 Task: Create List Offboarding in Board Customer Journey Mapping Tools to Workspace Financial Management. Create List Employee Benefits in Board Employer Branding to Workspace Financial Management. Create List Employee Wellness in Board Product Market Fit Analysis and Validation to Workspace Financial Management
Action: Mouse moved to (231, 156)
Screenshot: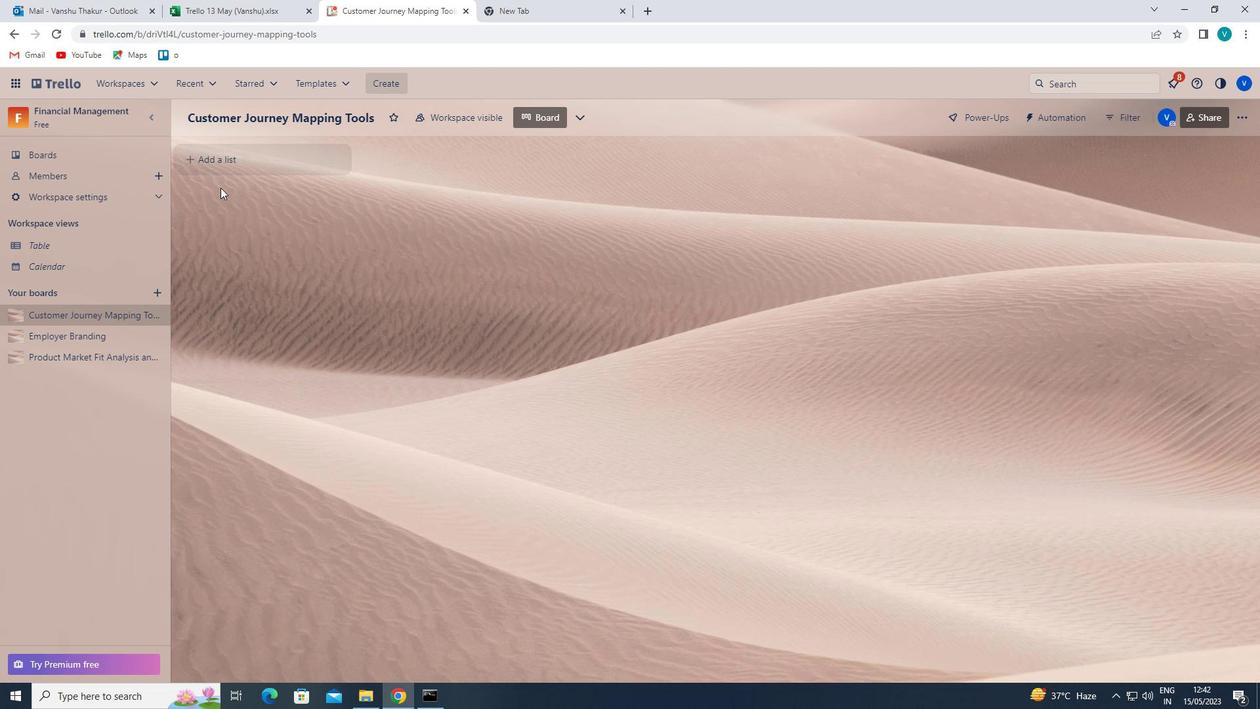
Action: Mouse pressed left at (231, 156)
Screenshot: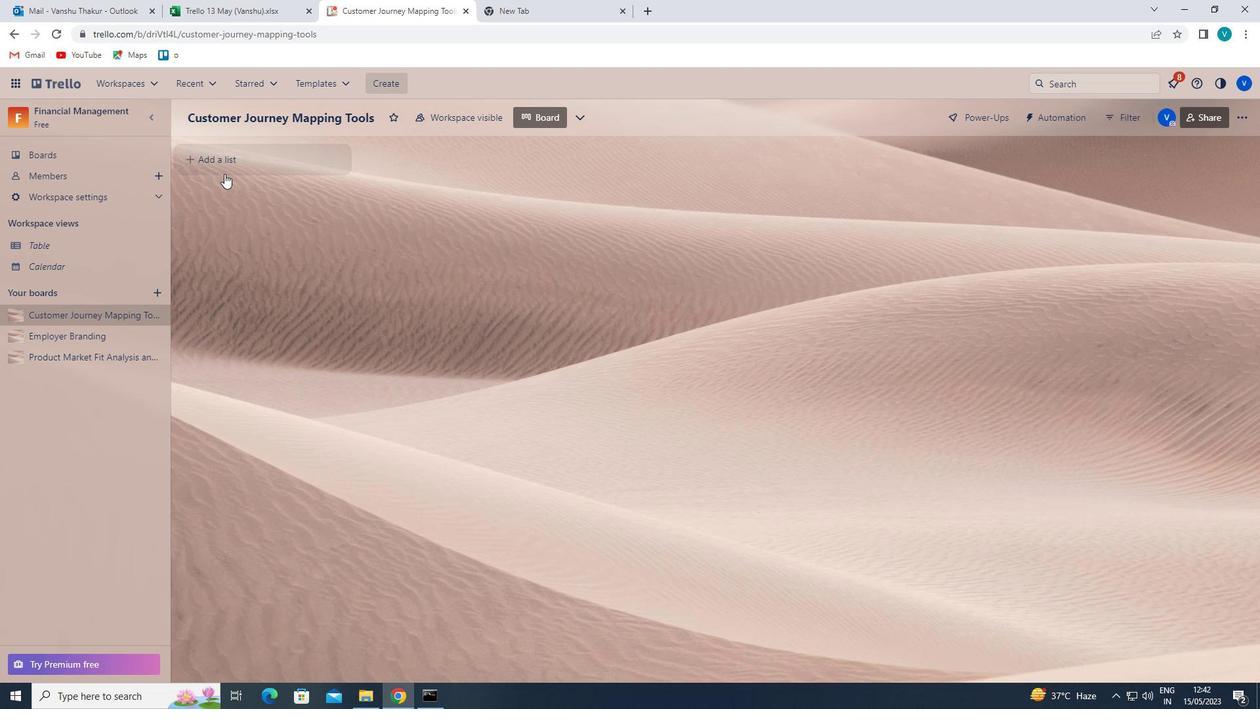 
Action: Key pressed <Key.shift>OFFBOARDING<Key.enter>
Screenshot: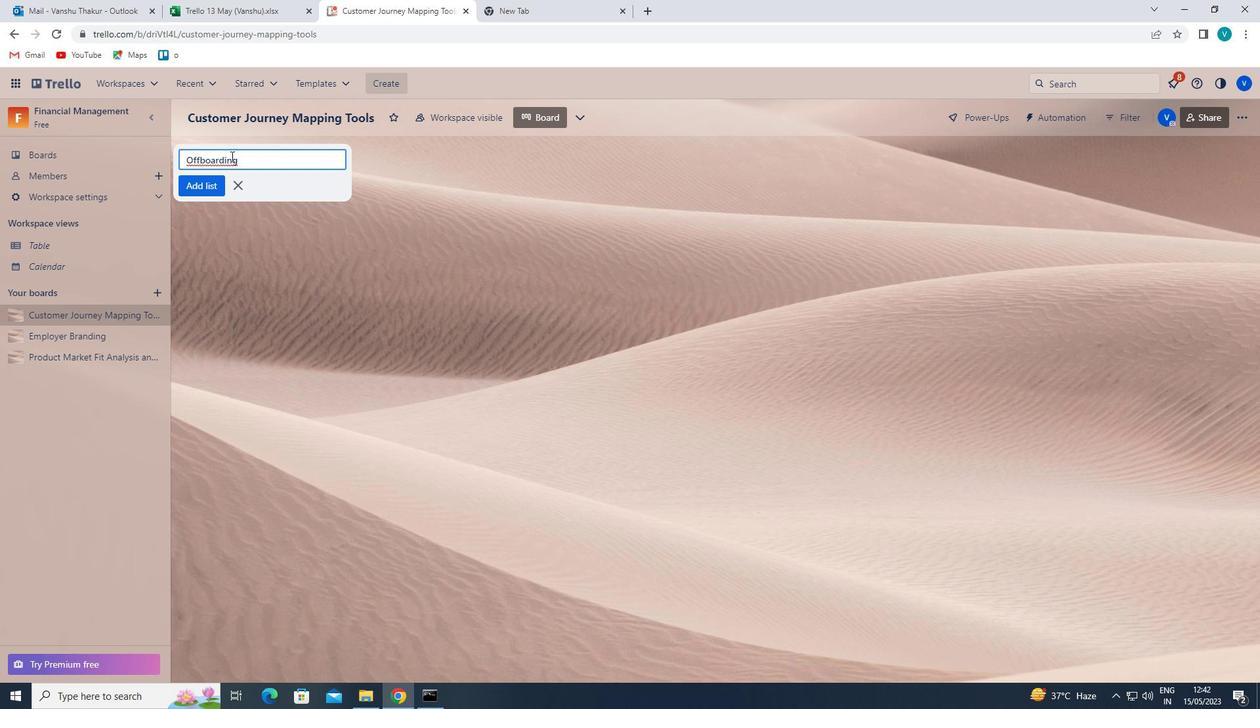 
Action: Mouse scrolled (231, 156) with delta (0, 0)
Screenshot: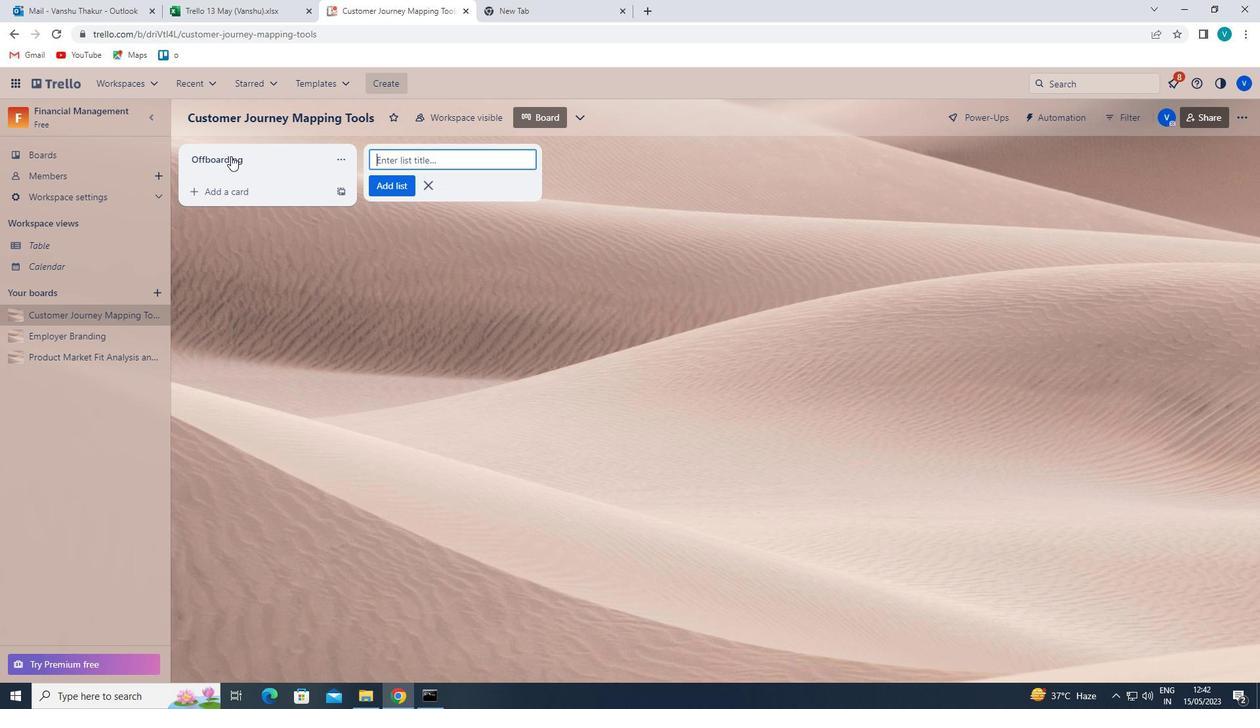 
Action: Mouse moved to (87, 329)
Screenshot: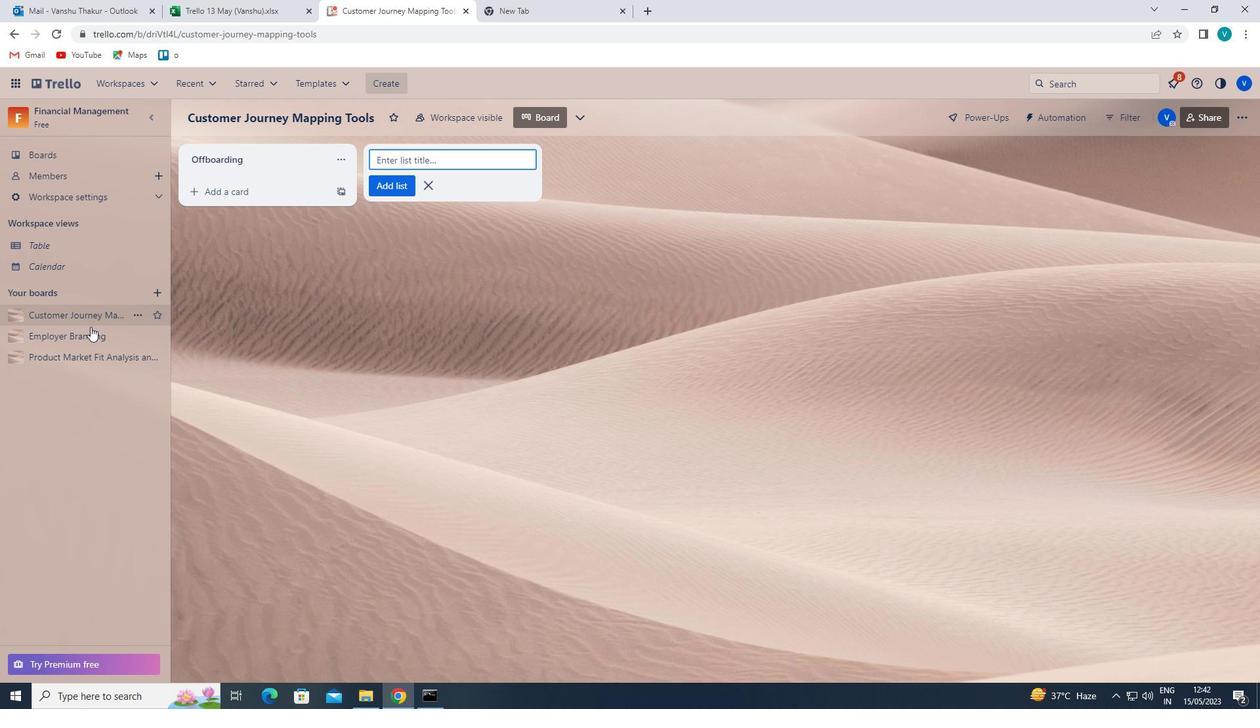 
Action: Mouse pressed left at (87, 329)
Screenshot: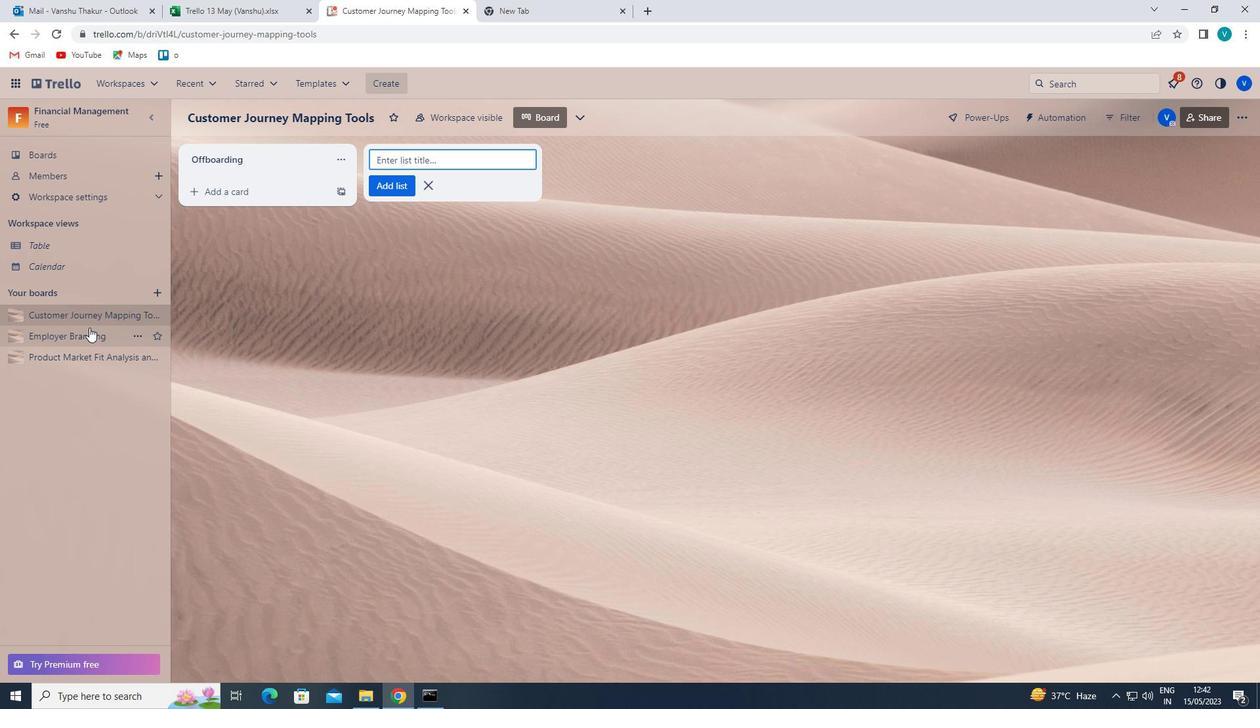 
Action: Mouse moved to (267, 147)
Screenshot: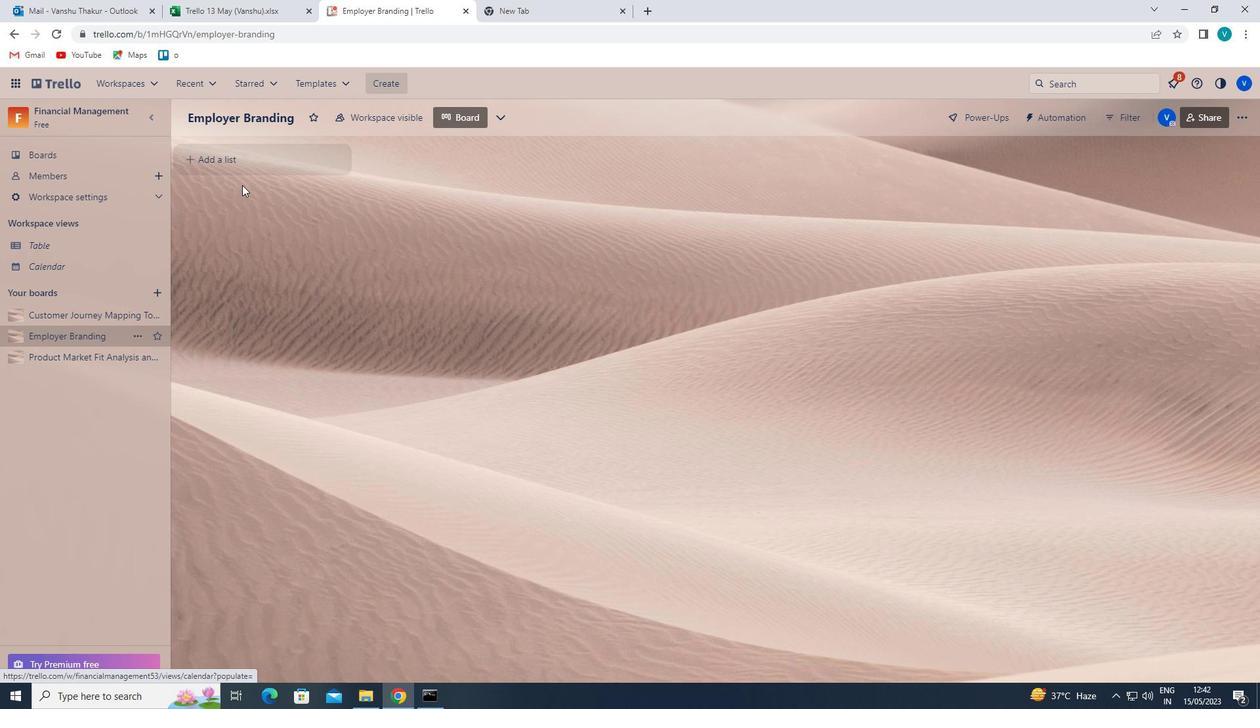 
Action: Mouse pressed left at (267, 147)
Screenshot: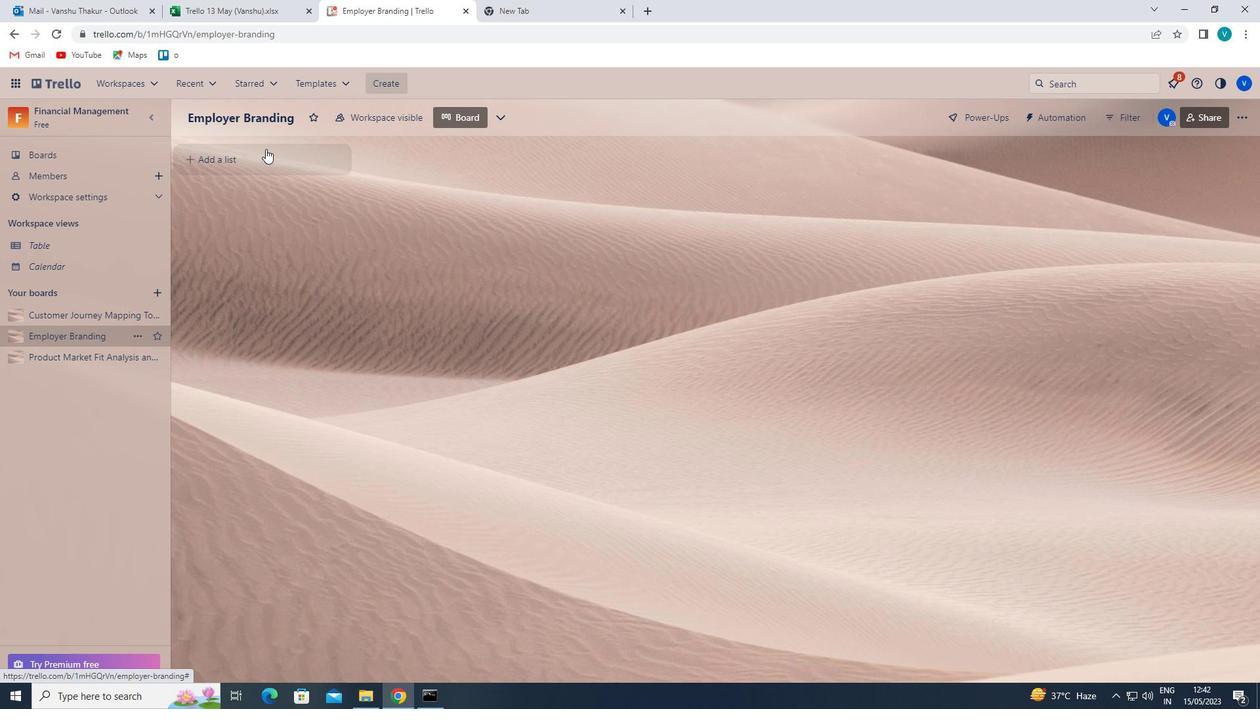 
Action: Mouse moved to (237, 153)
Screenshot: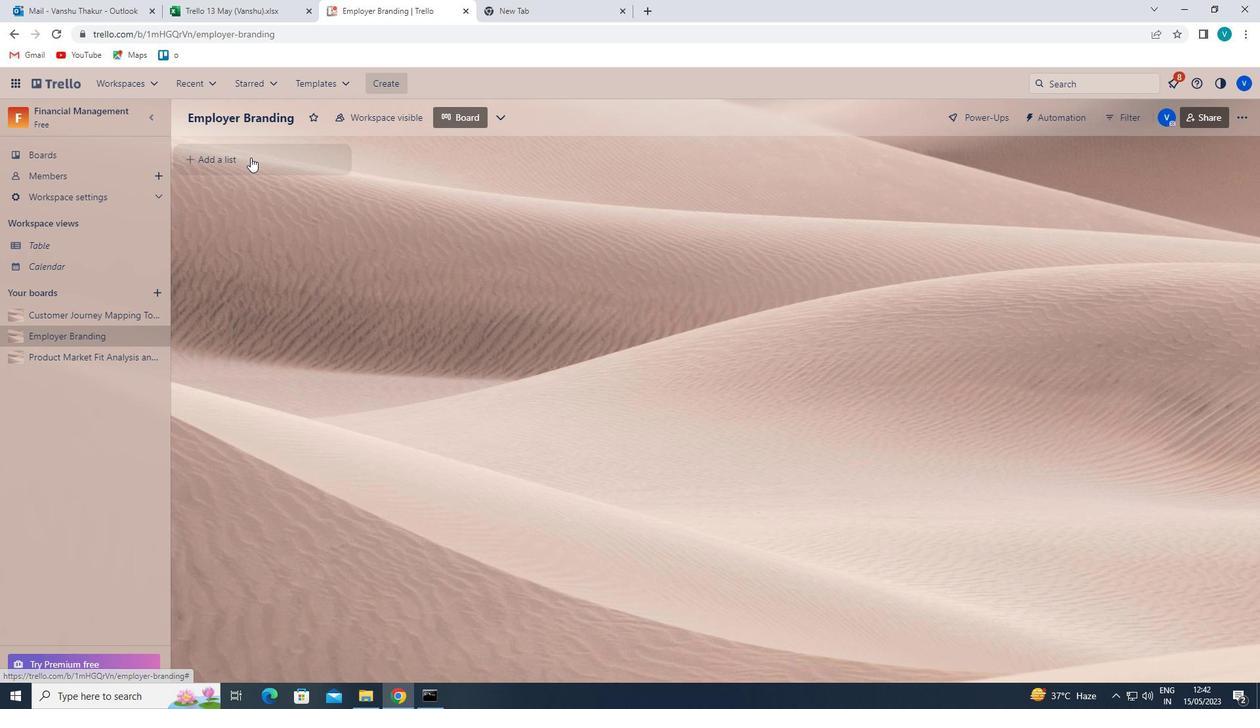 
Action: Mouse pressed left at (237, 153)
Screenshot: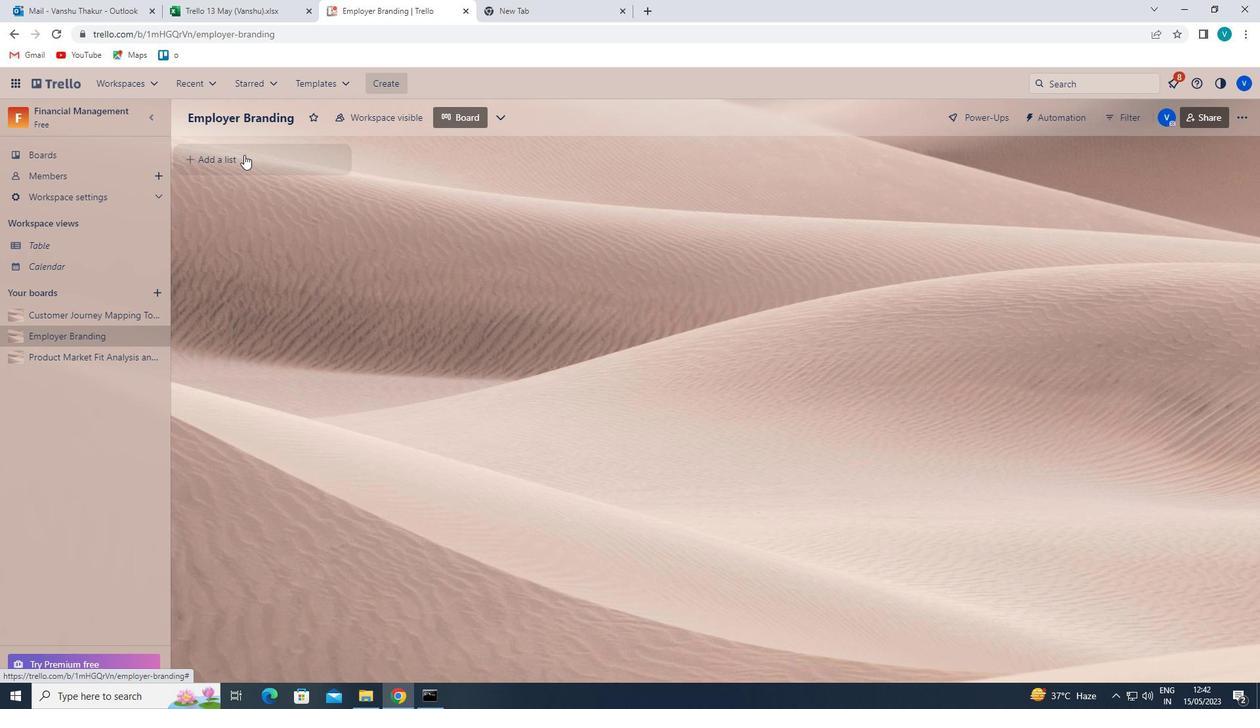 
Action: Key pressed <Key.shift>EMPLOYEE<Key.space><Key.shift>BENEFITS<Key.enter>
Screenshot: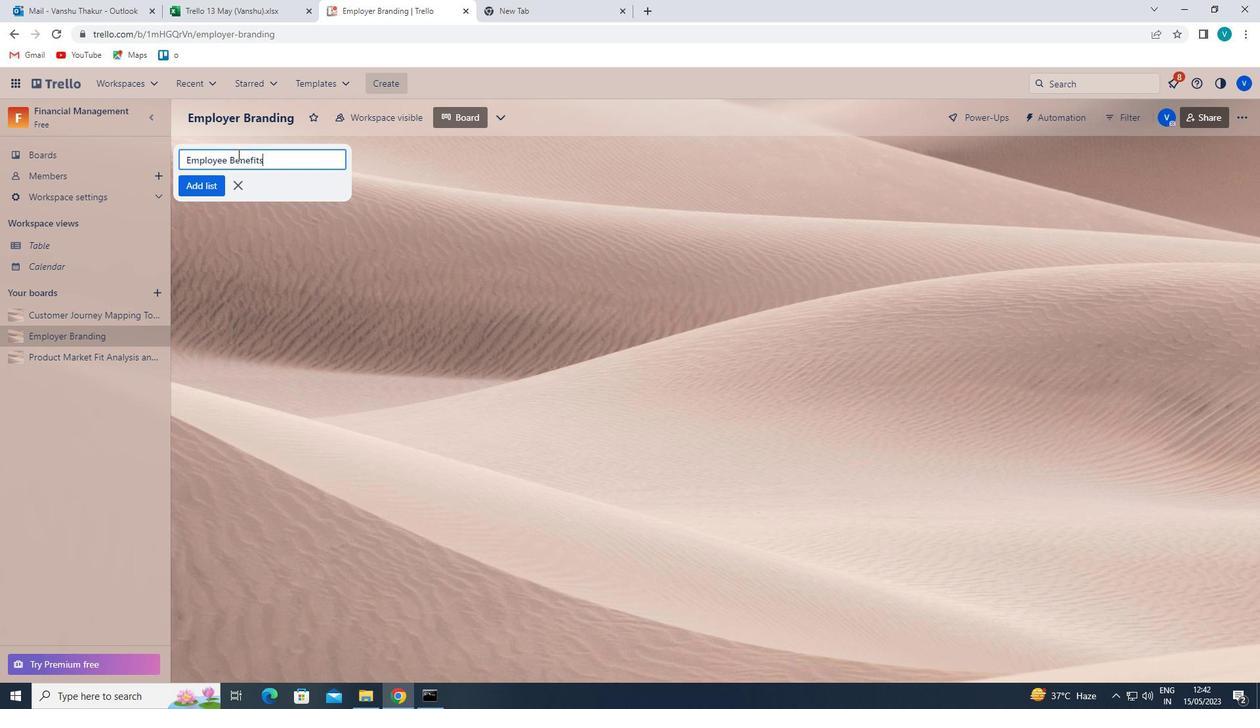 
Action: Mouse moved to (65, 353)
Screenshot: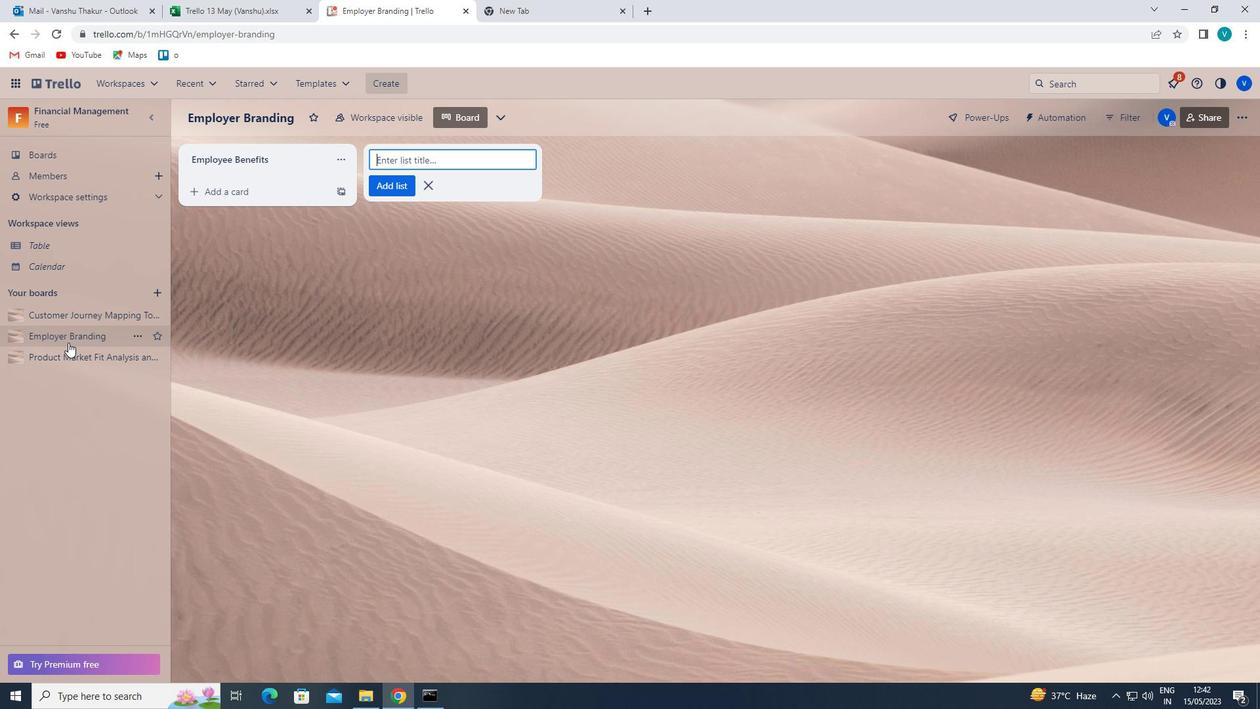 
Action: Mouse pressed left at (65, 353)
Screenshot: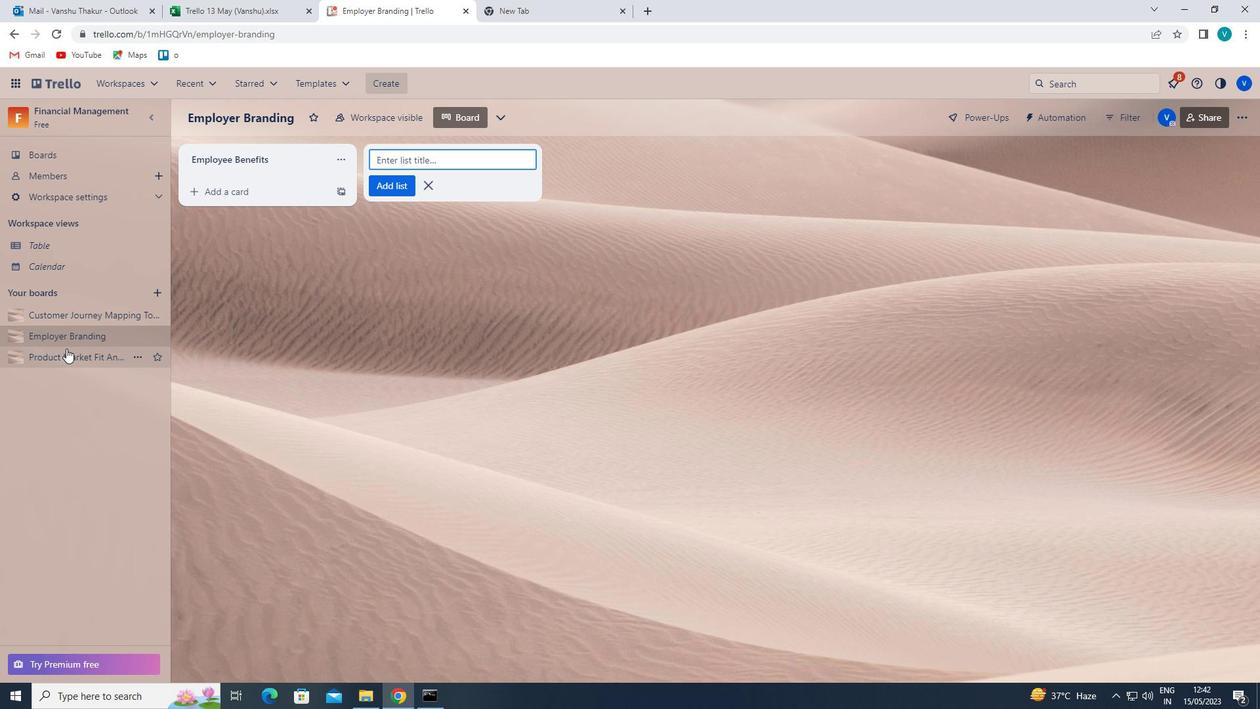 
Action: Mouse moved to (269, 162)
Screenshot: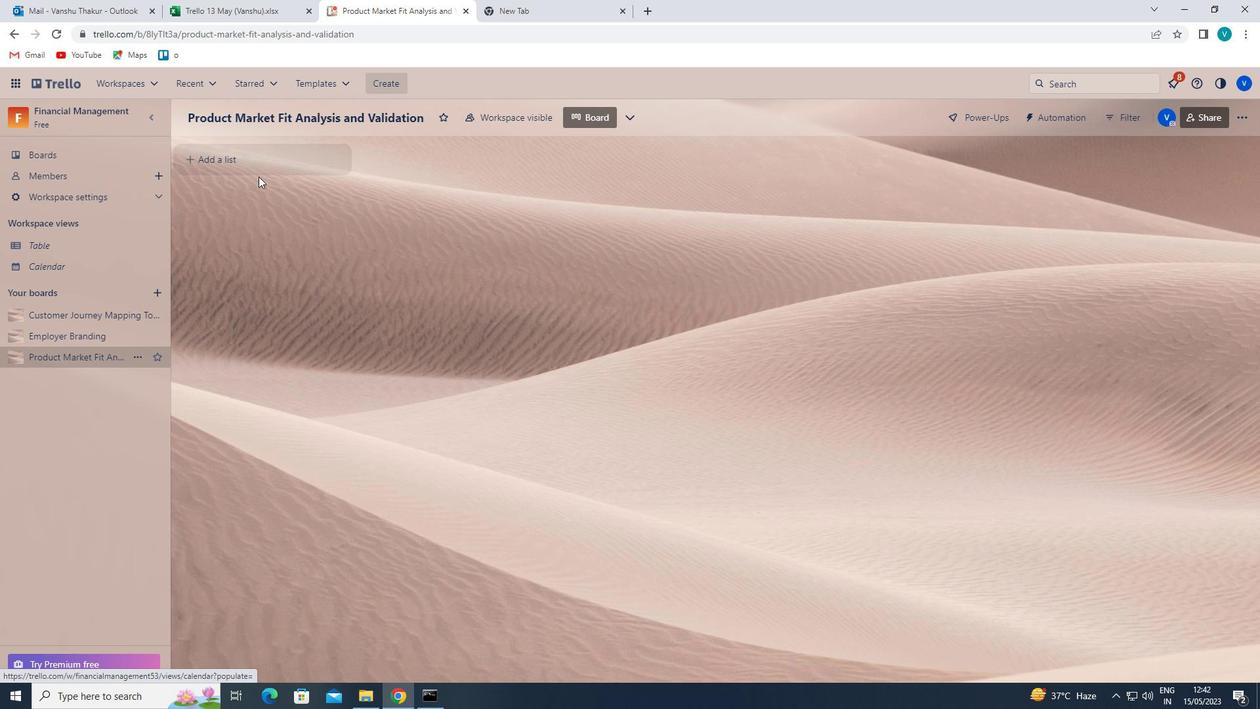
Action: Mouse pressed left at (269, 162)
Screenshot: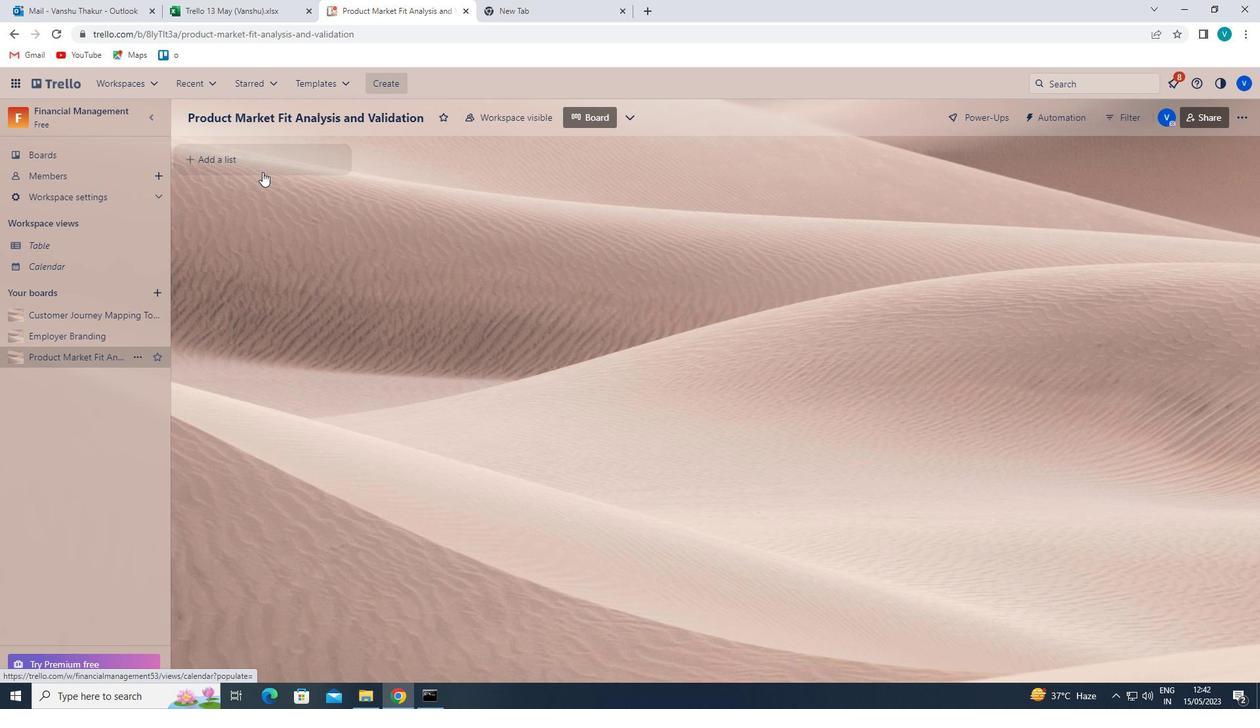 
Action: Key pressed <Key.shift>EMPLOYEE<Key.space><Key.shift>WELLNESS<Key.enter>
Screenshot: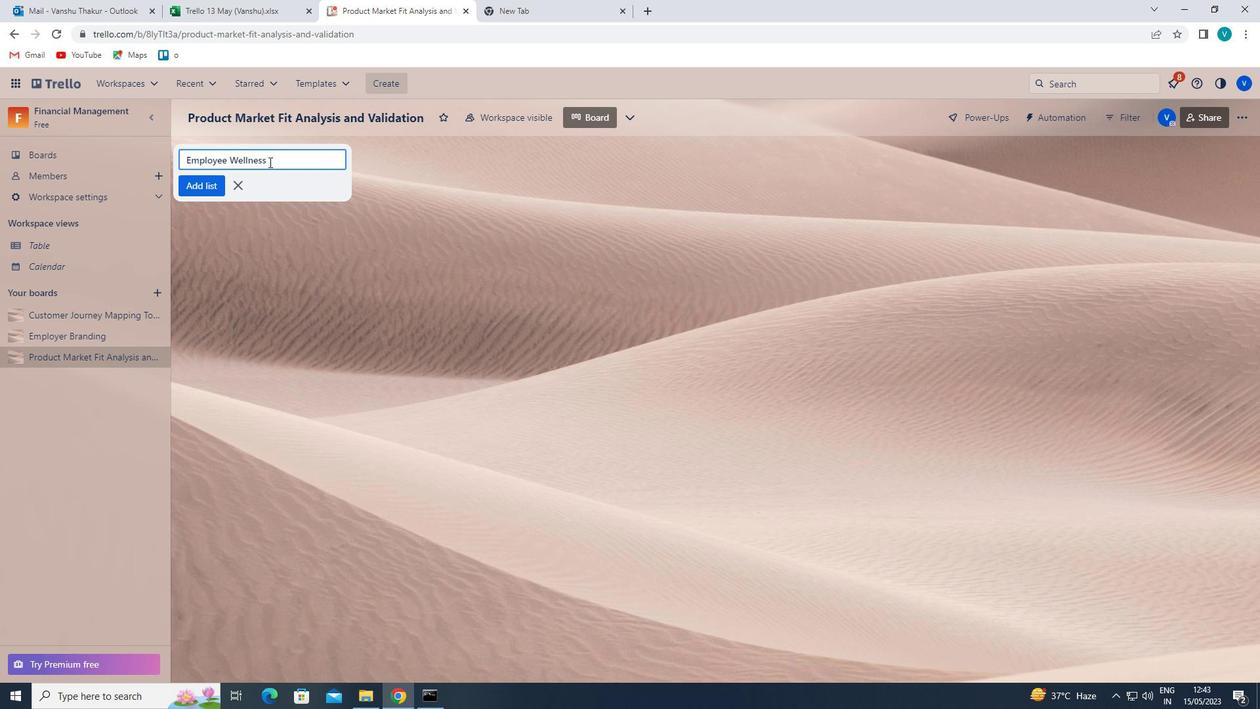 
